 Task: Toggle the experimental feature "Enable Preloading Status Panel in Application panel".
Action: Mouse moved to (1271, 34)
Screenshot: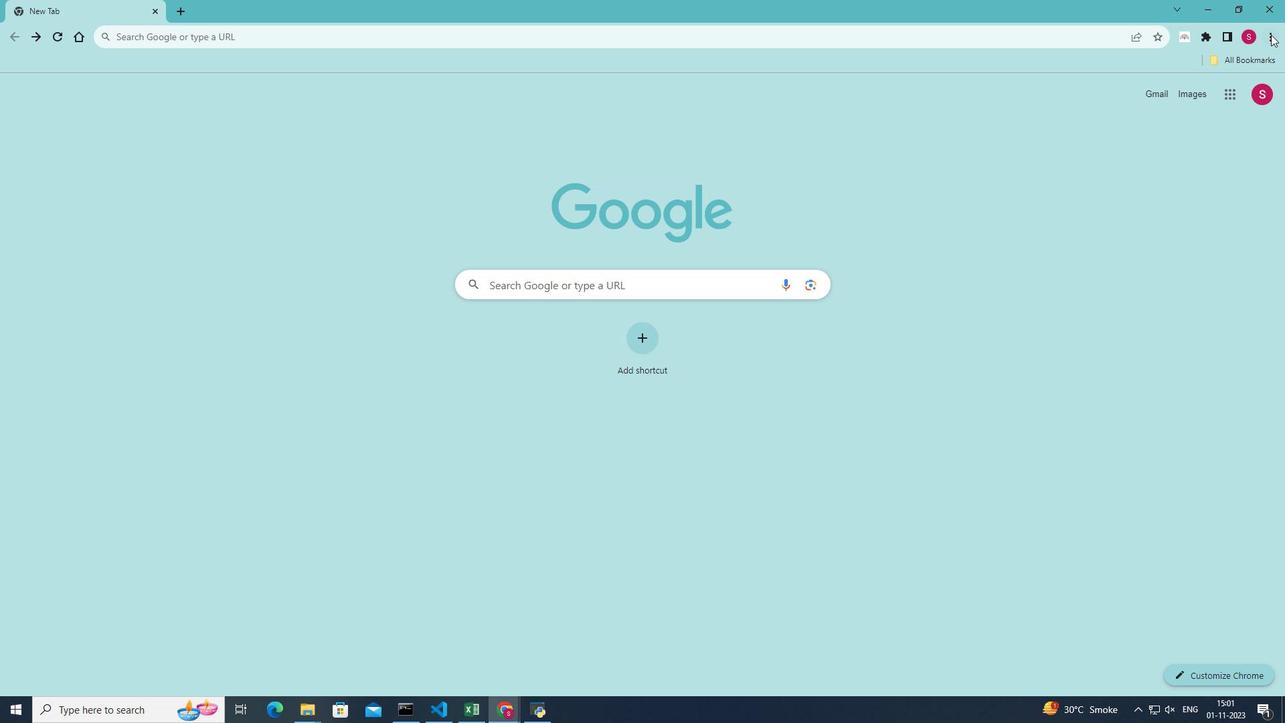 
Action: Mouse pressed left at (1271, 34)
Screenshot: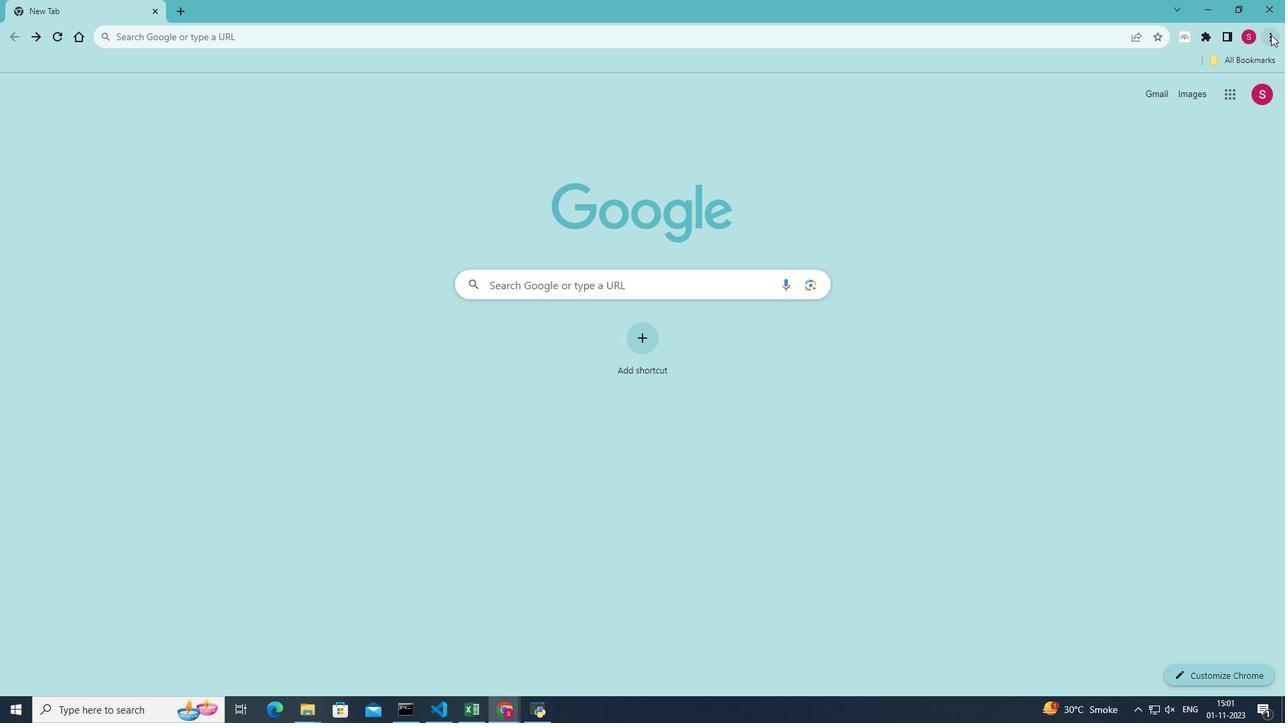 
Action: Mouse moved to (1133, 243)
Screenshot: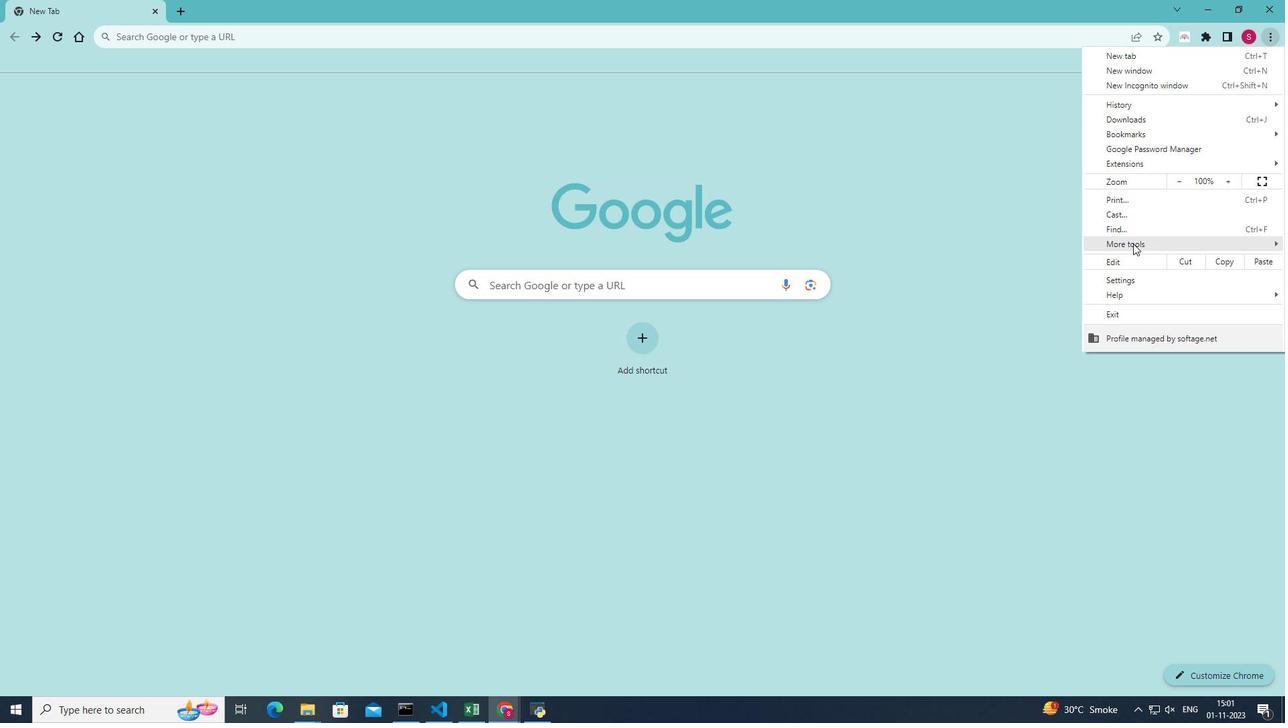 
Action: Mouse pressed left at (1133, 243)
Screenshot: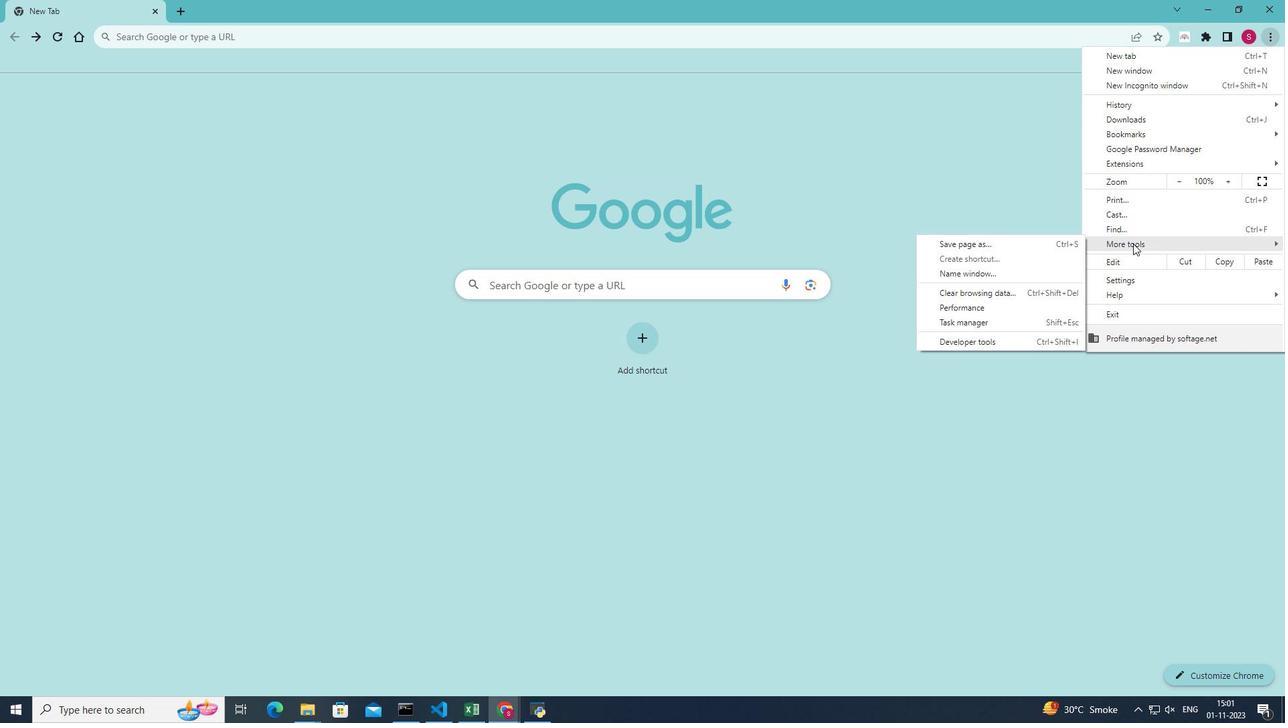 
Action: Mouse moved to (1012, 339)
Screenshot: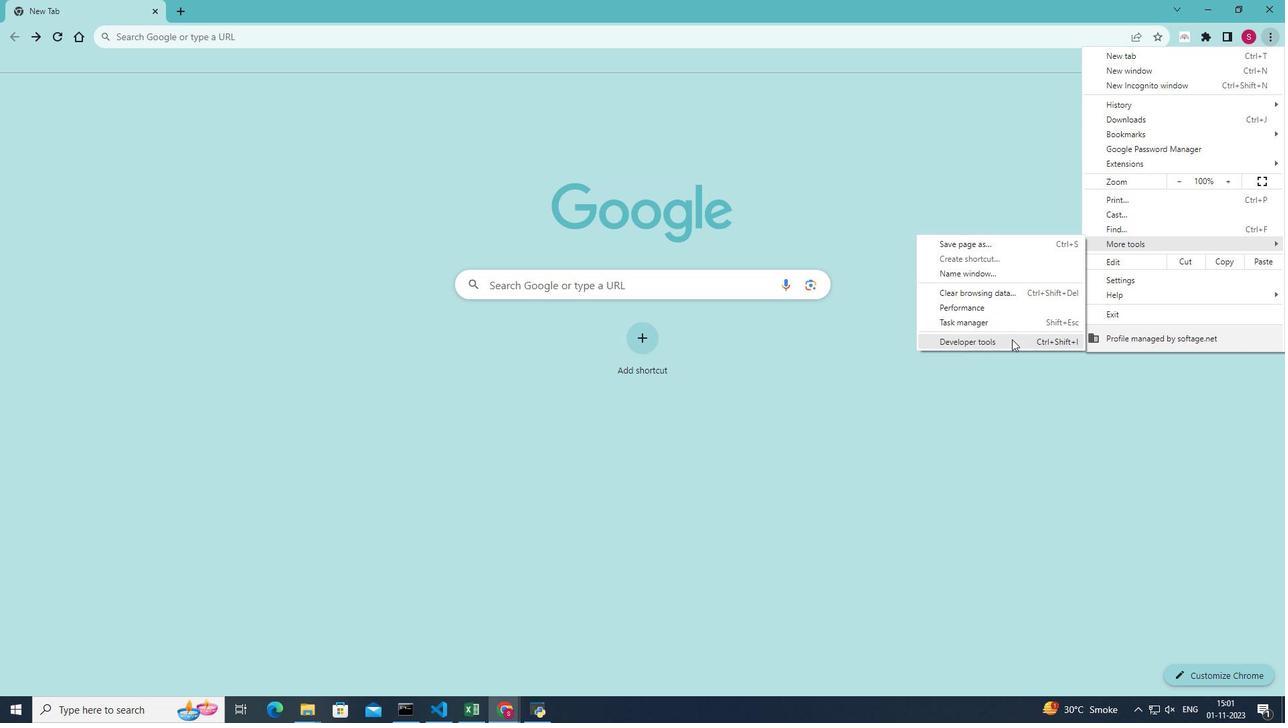 
Action: Mouse pressed left at (1012, 339)
Screenshot: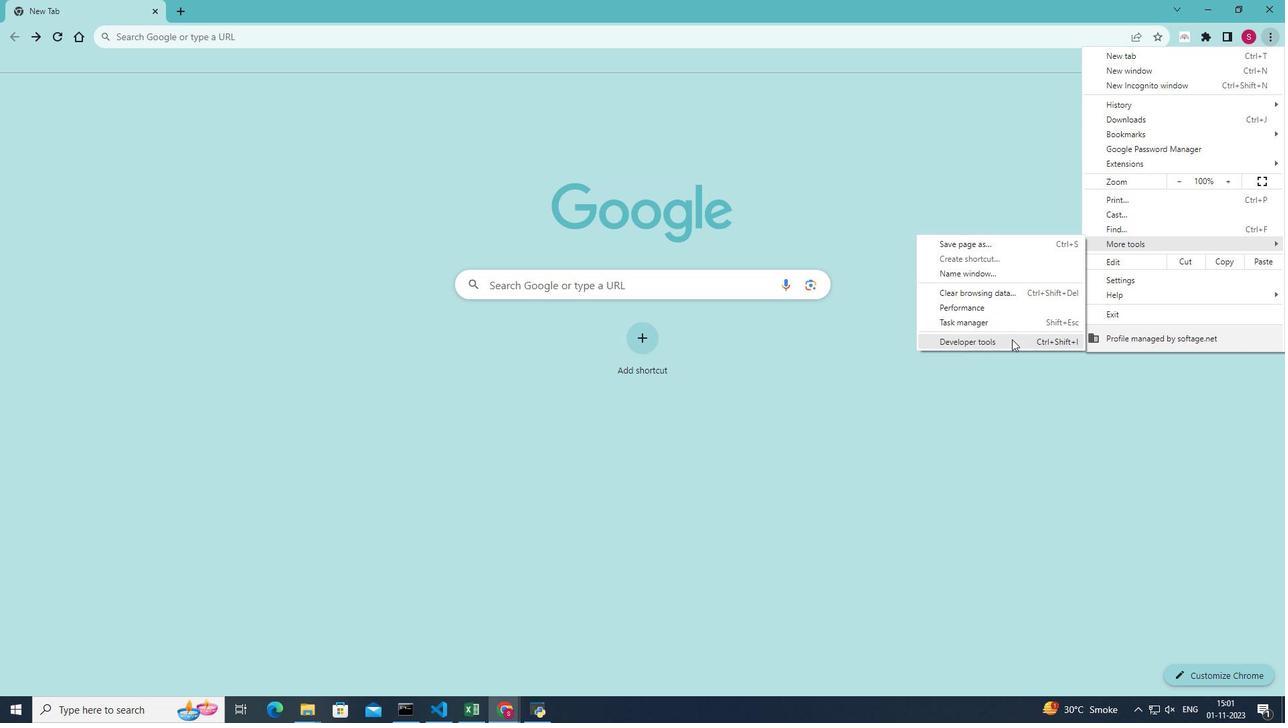 
Action: Mouse moved to (1236, 81)
Screenshot: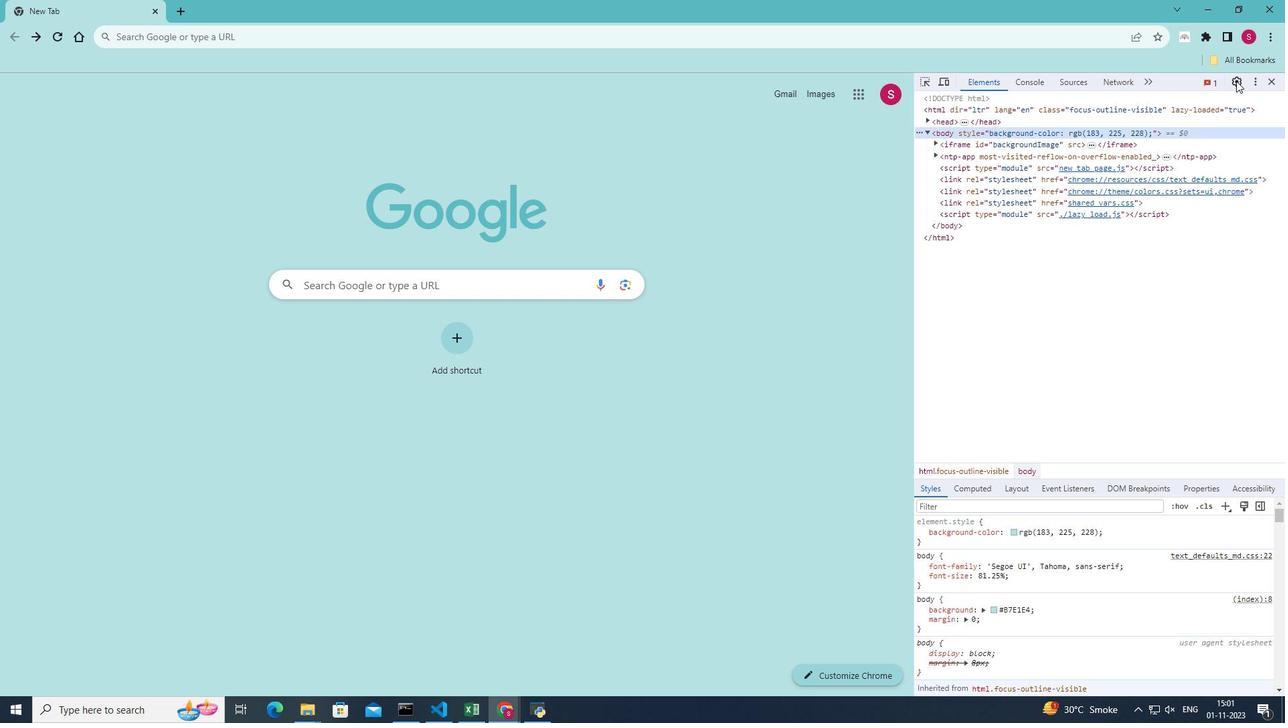 
Action: Mouse pressed left at (1236, 81)
Screenshot: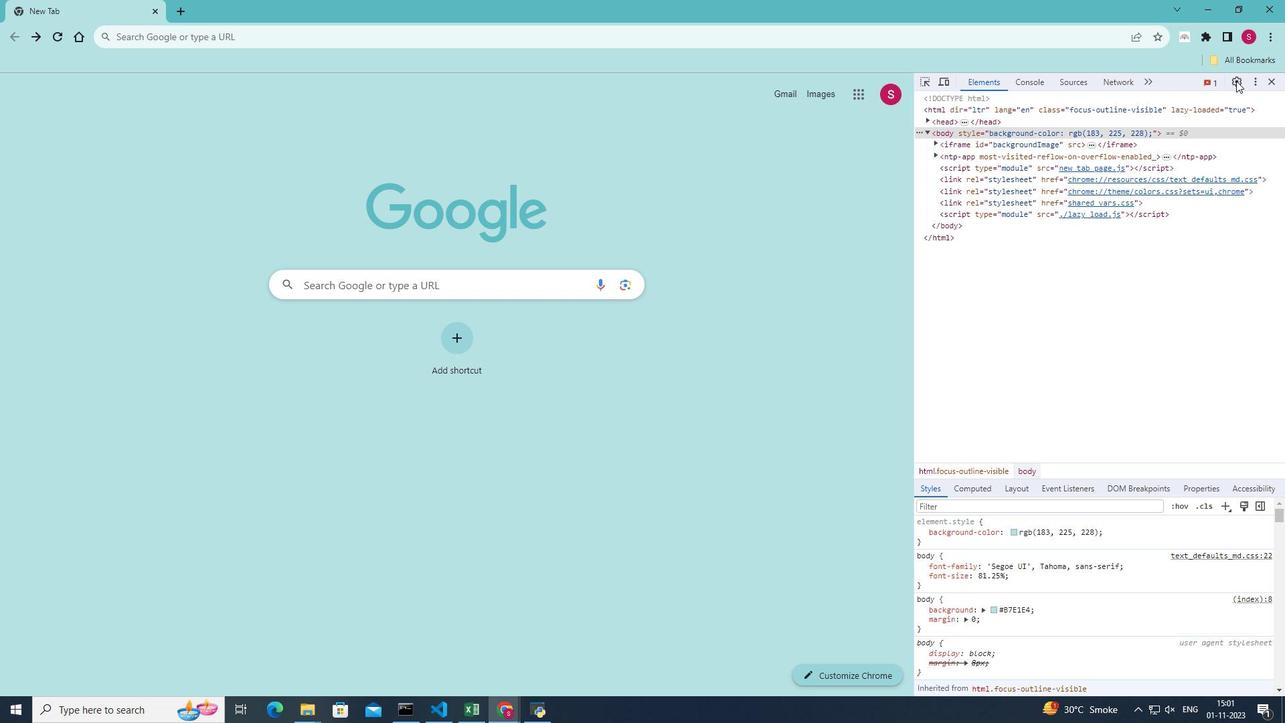 
Action: Mouse moved to (951, 146)
Screenshot: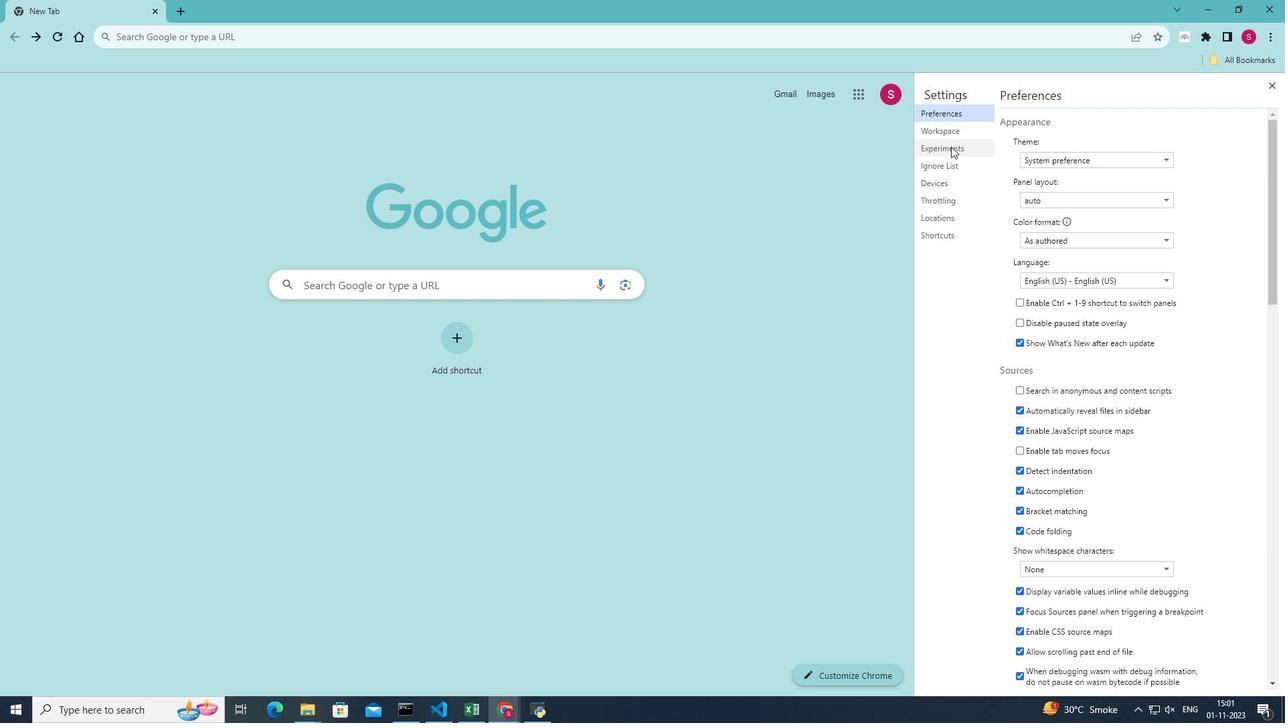 
Action: Mouse pressed left at (951, 146)
Screenshot: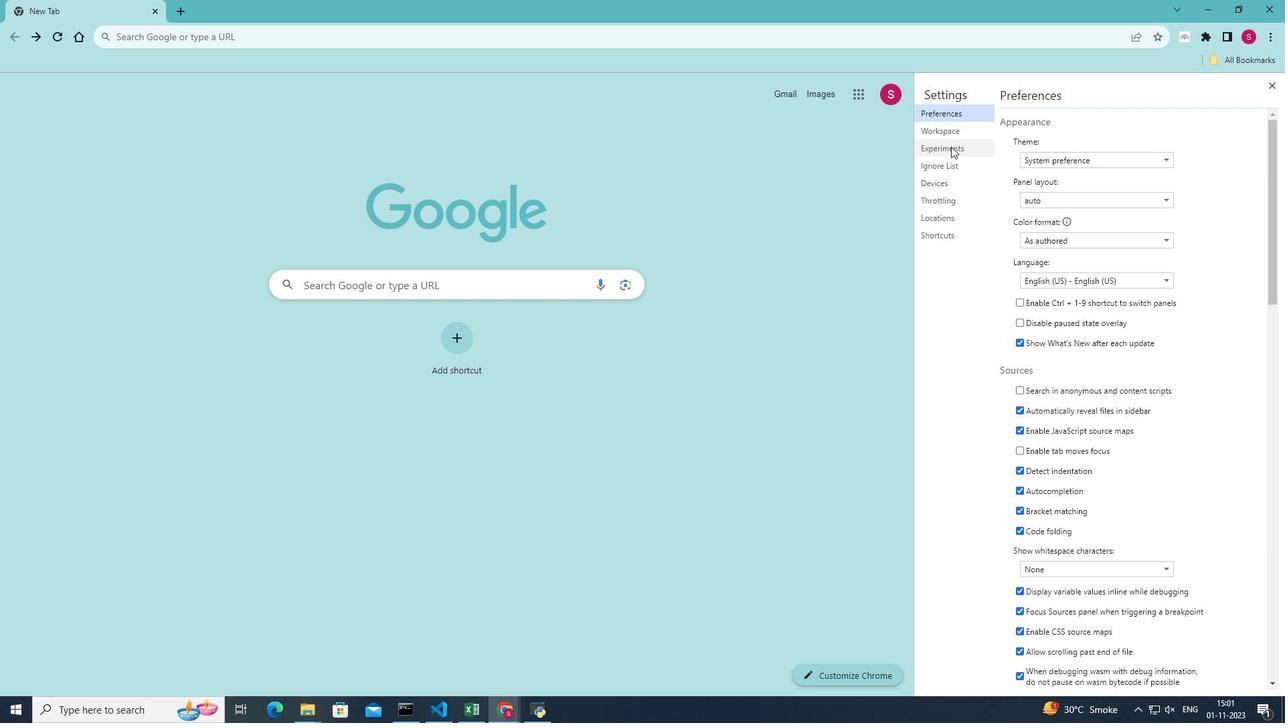 
Action: Mouse moved to (1228, 407)
Screenshot: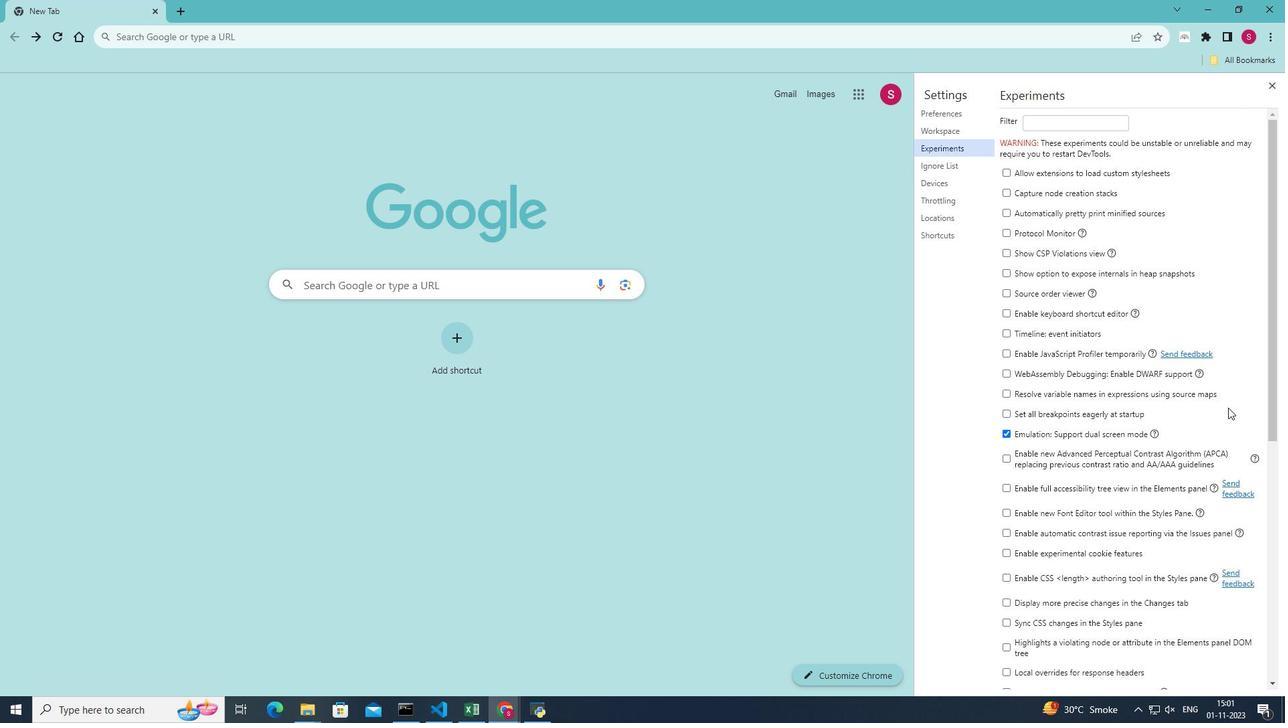 
Action: Mouse scrolled (1228, 407) with delta (0, 0)
Screenshot: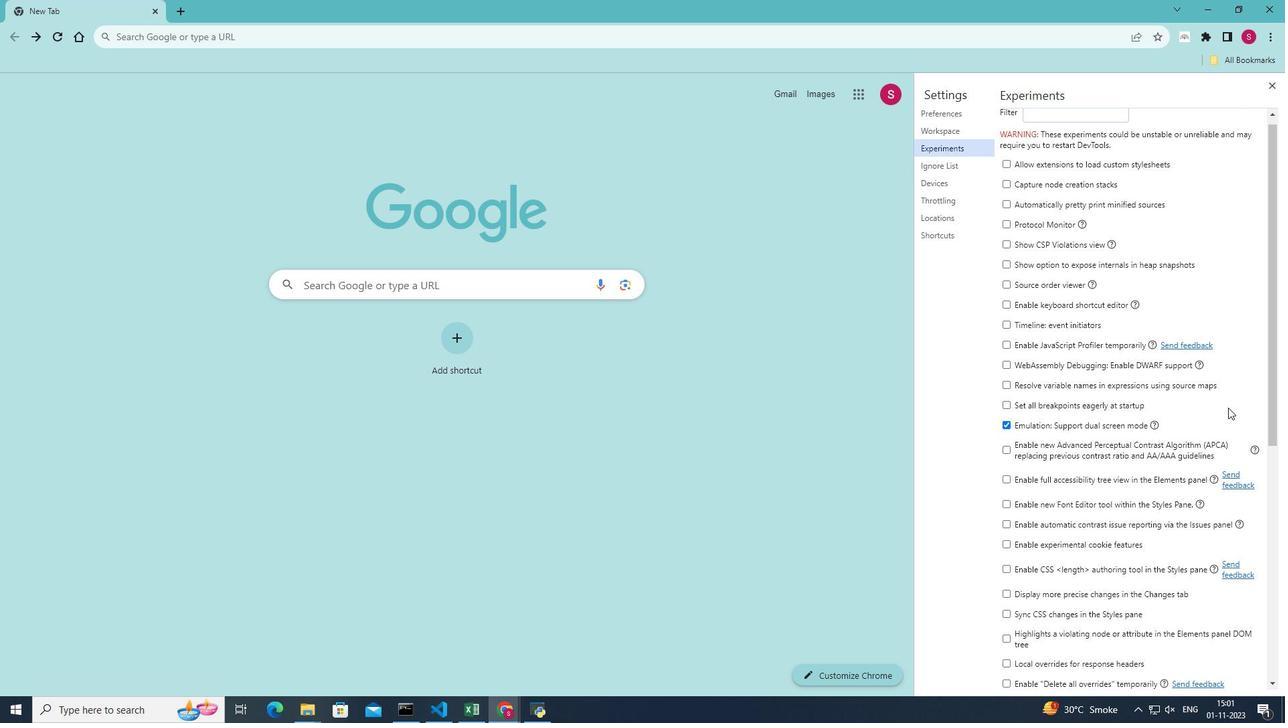 
Action: Mouse scrolled (1228, 407) with delta (0, 0)
Screenshot: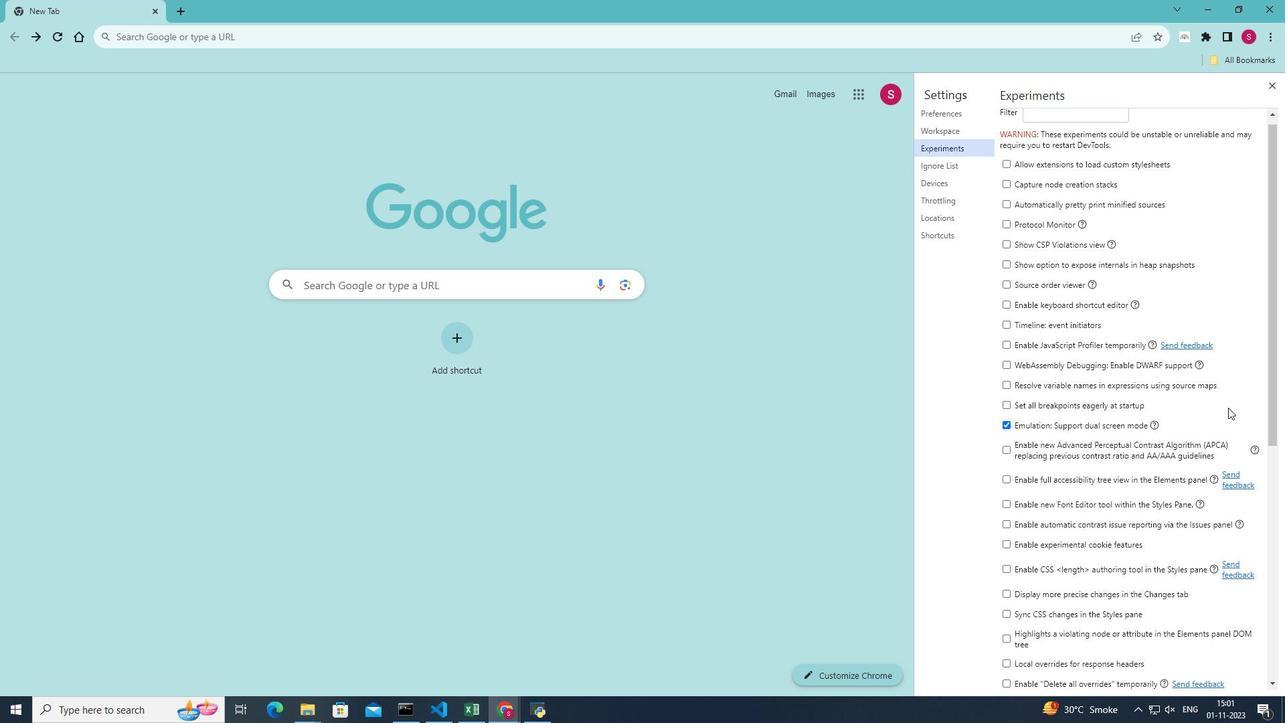 
Action: Mouse scrolled (1228, 407) with delta (0, 0)
Screenshot: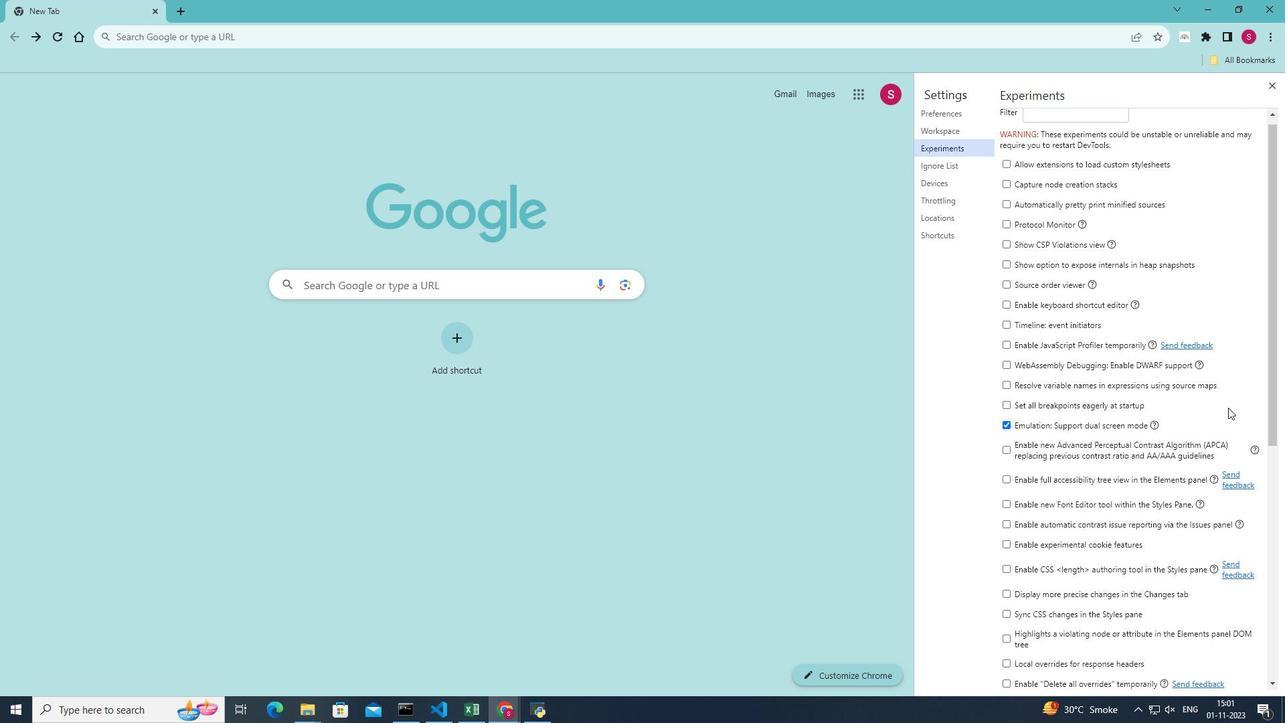 
Action: Mouse scrolled (1228, 407) with delta (0, 0)
Screenshot: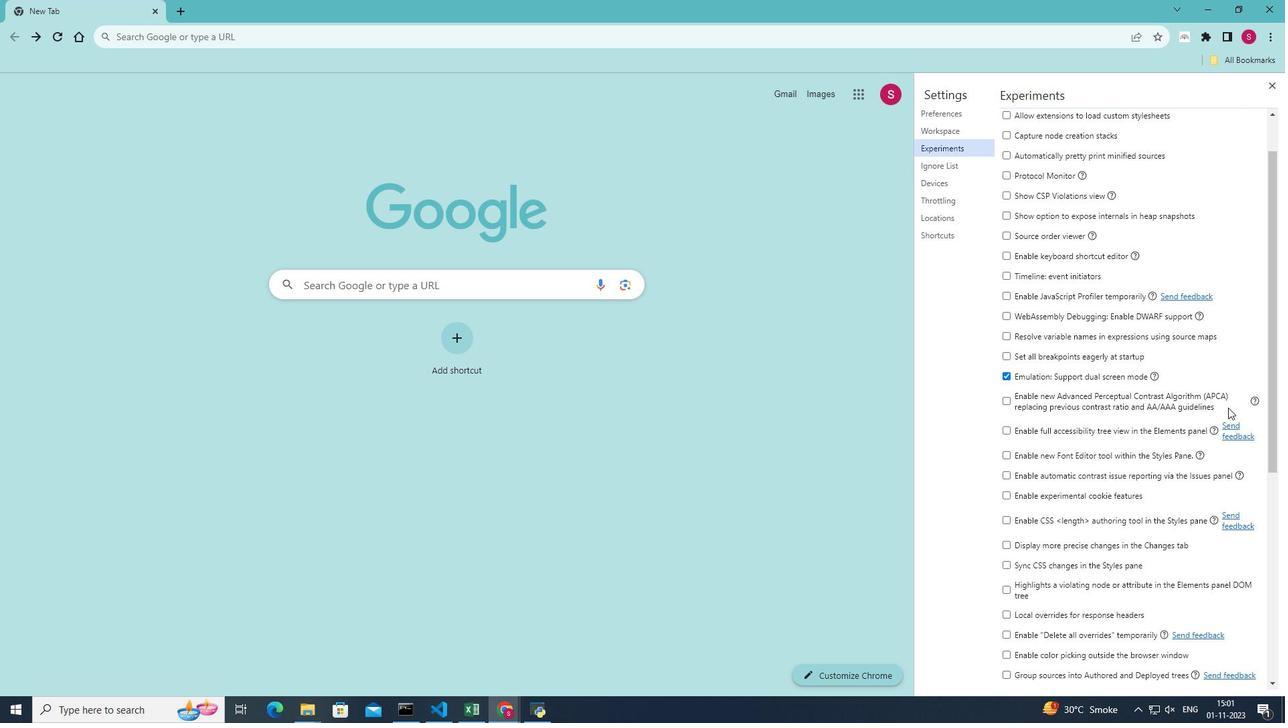 
Action: Mouse scrolled (1228, 407) with delta (0, 0)
Screenshot: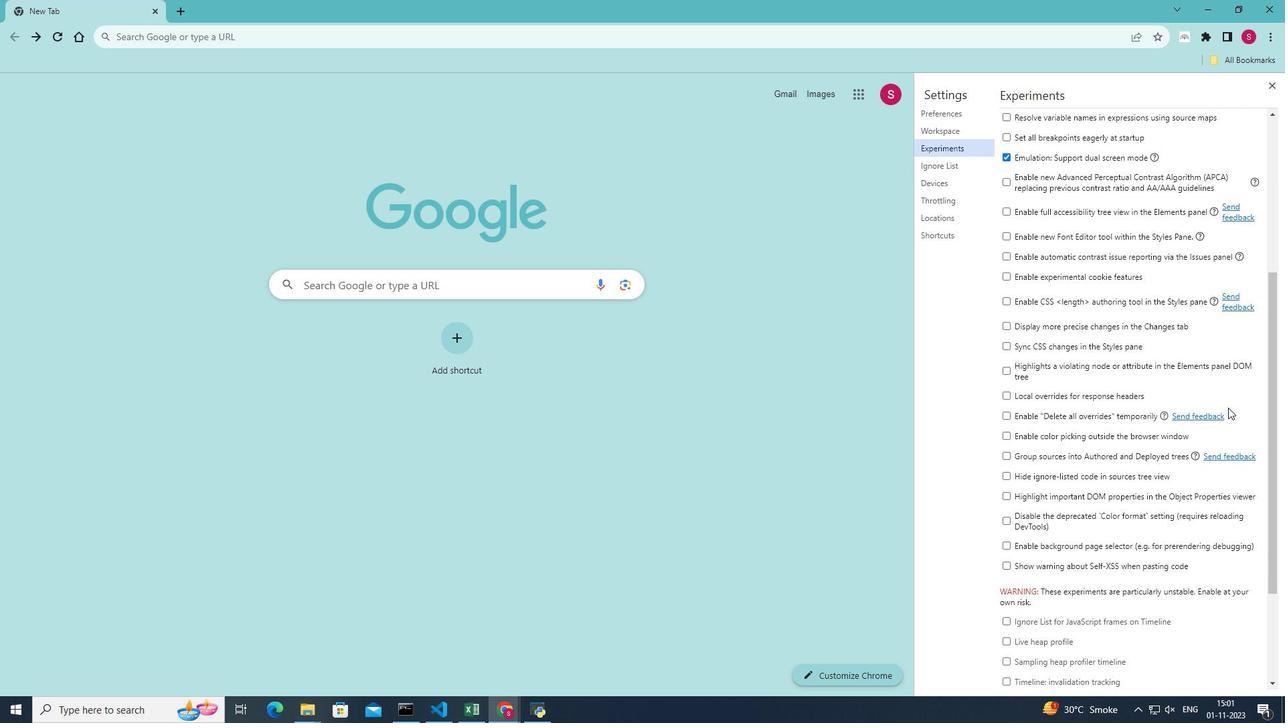 
Action: Mouse scrolled (1228, 407) with delta (0, 0)
Screenshot: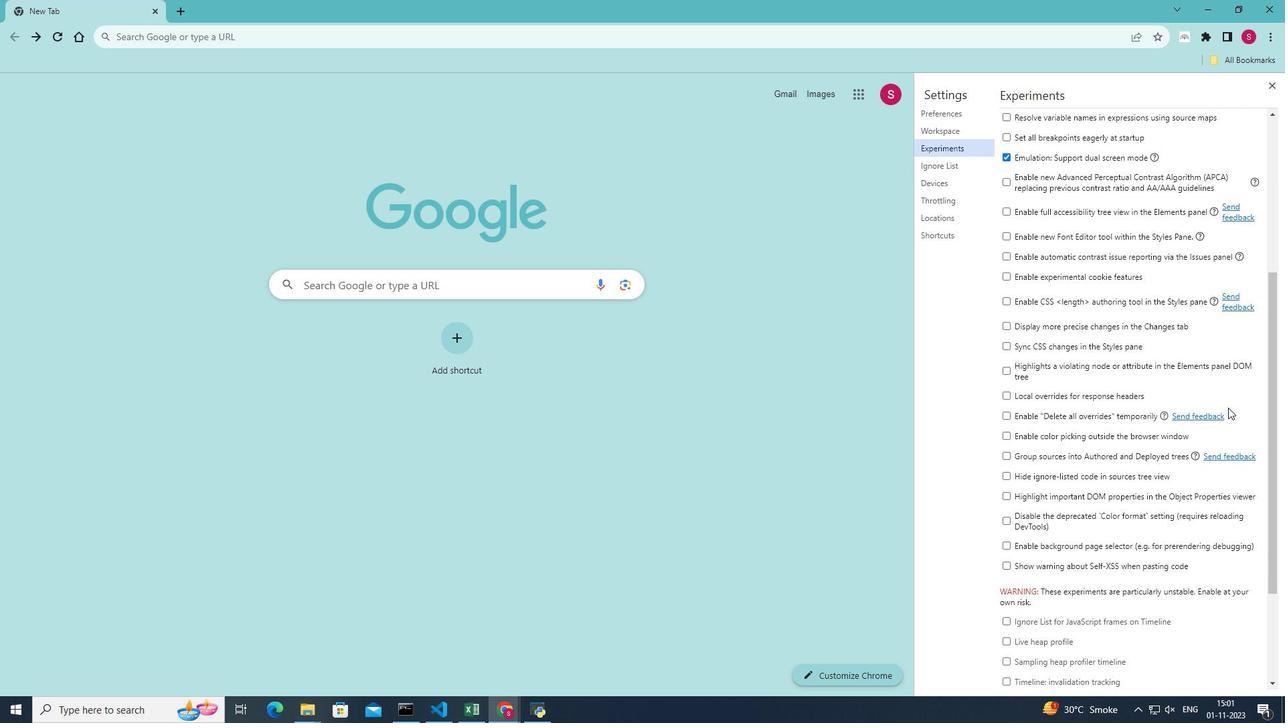 
Action: Mouse scrolled (1228, 407) with delta (0, 0)
Screenshot: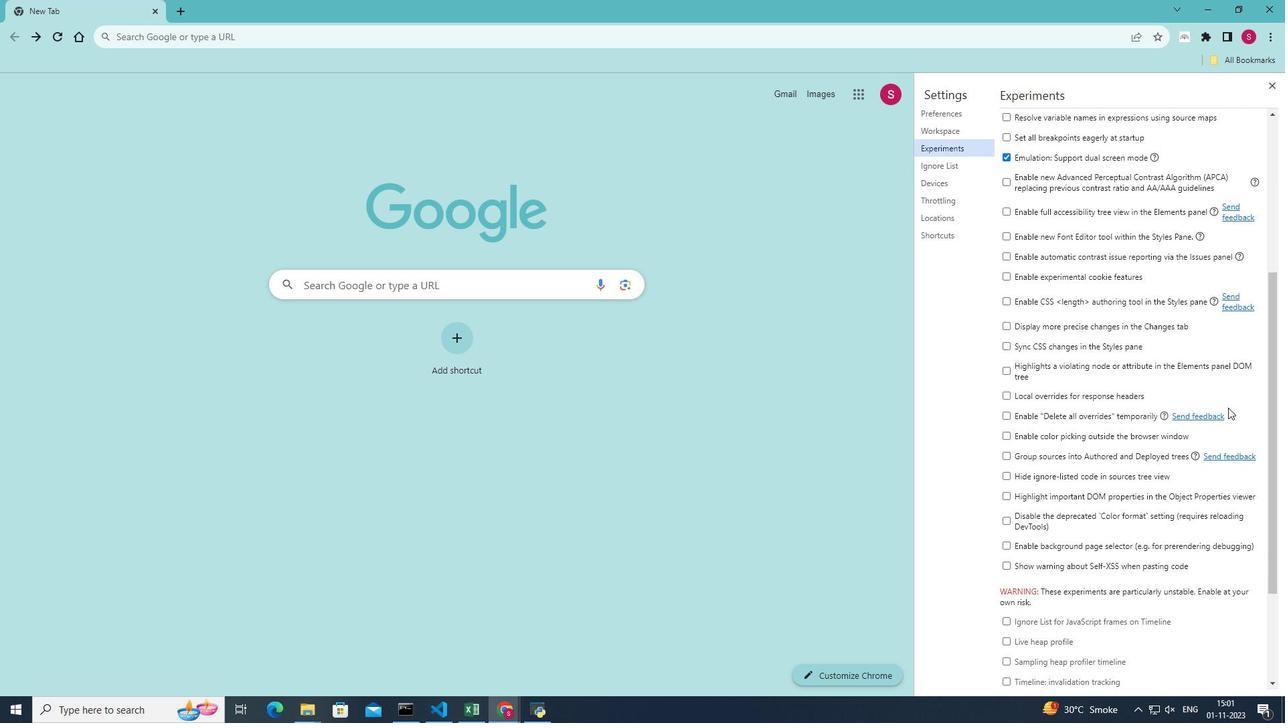 
Action: Mouse scrolled (1228, 407) with delta (0, 0)
Screenshot: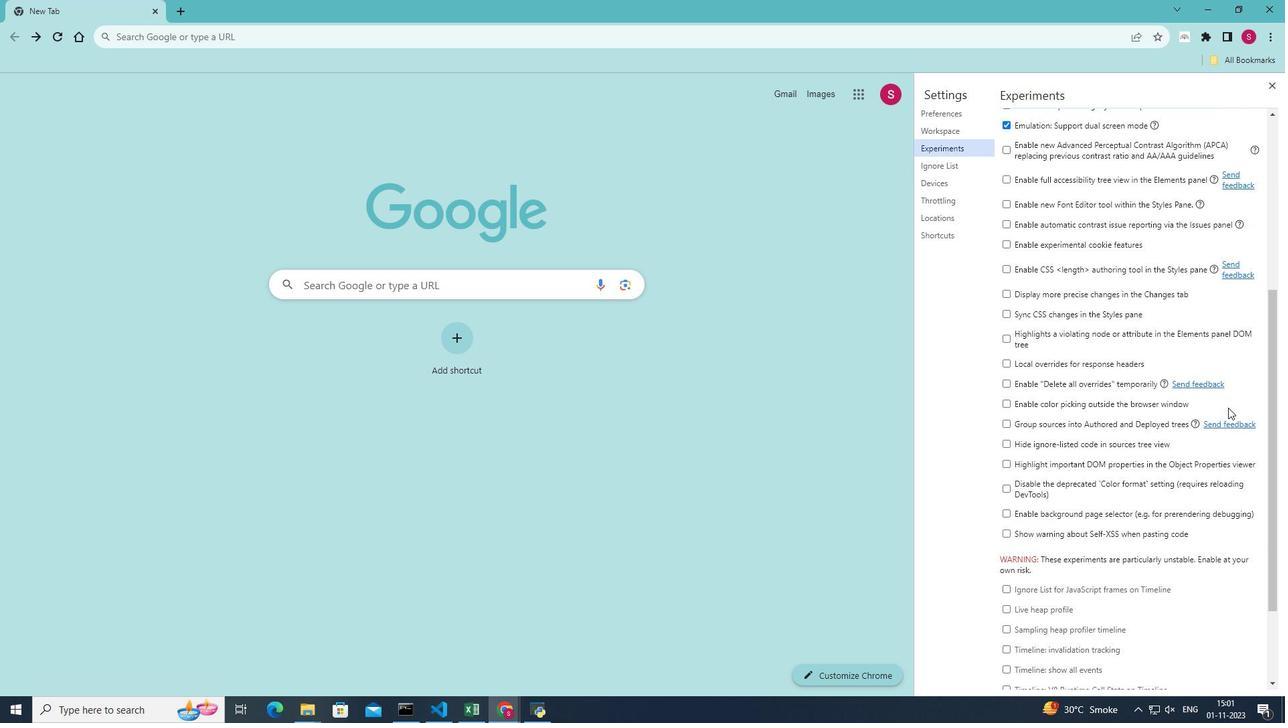 
Action: Mouse scrolled (1228, 407) with delta (0, 0)
Screenshot: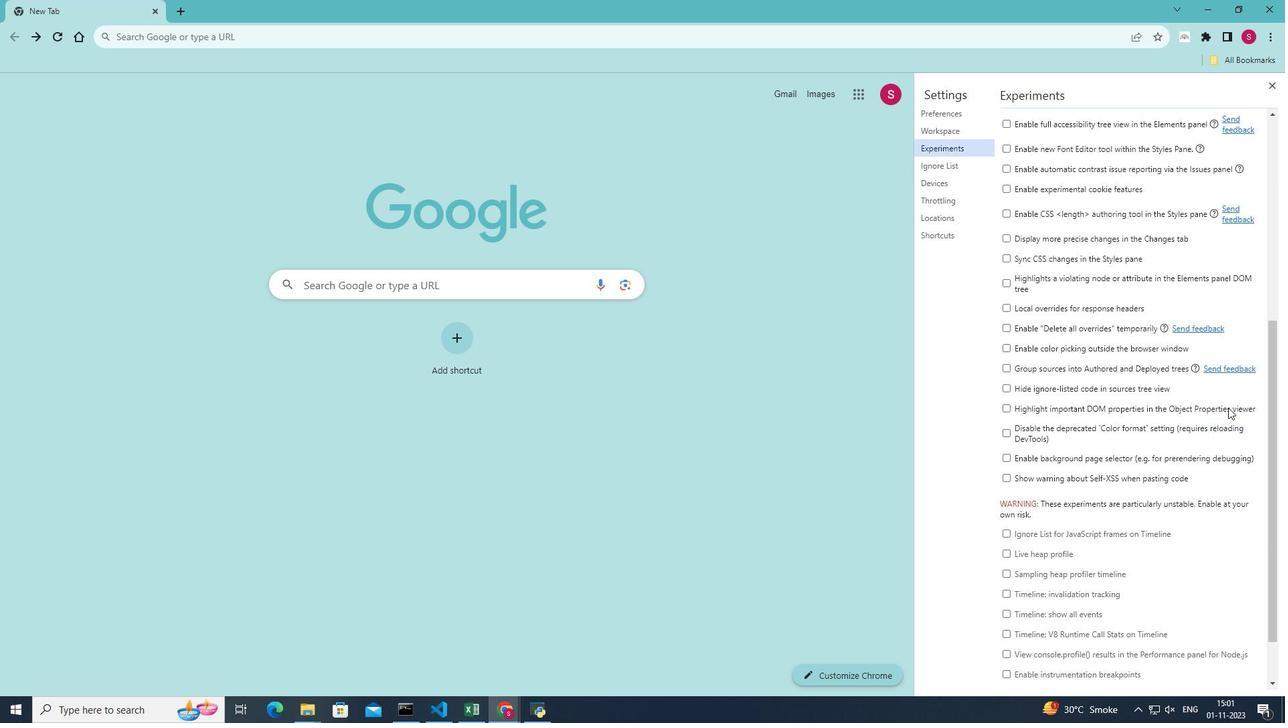 
Action: Mouse moved to (1005, 648)
Screenshot: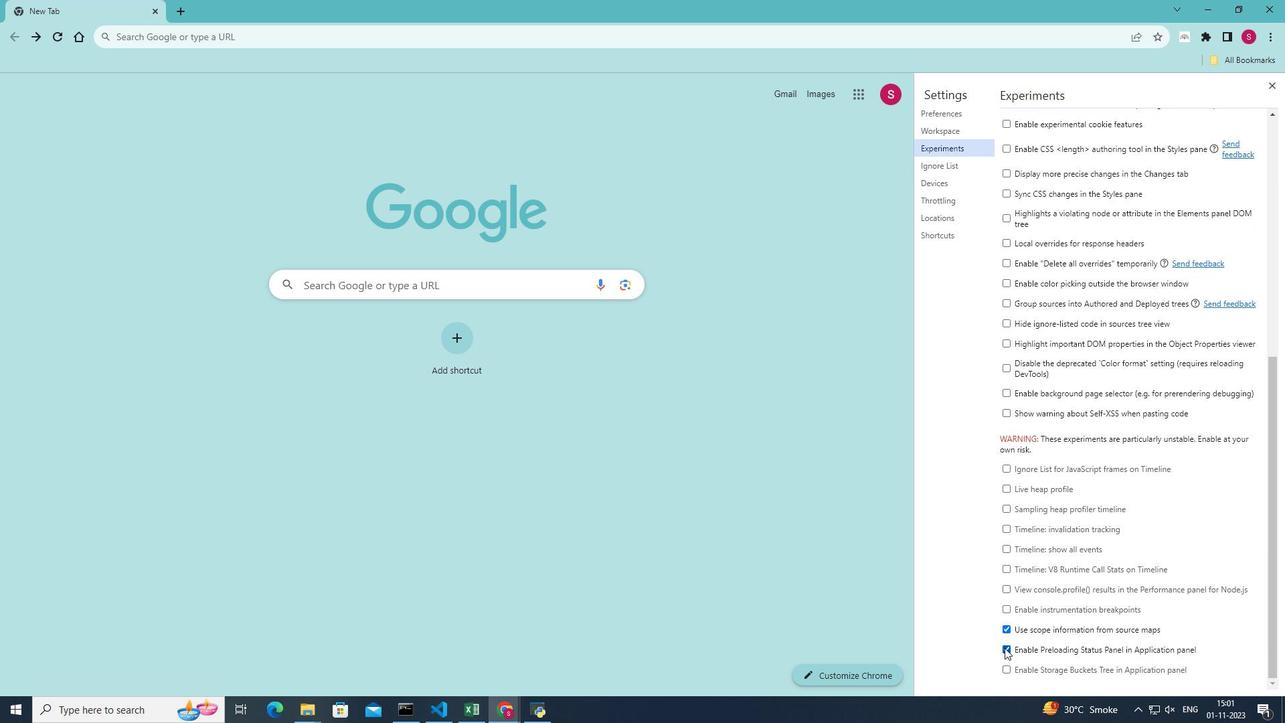 
Action: Mouse pressed left at (1005, 648)
Screenshot: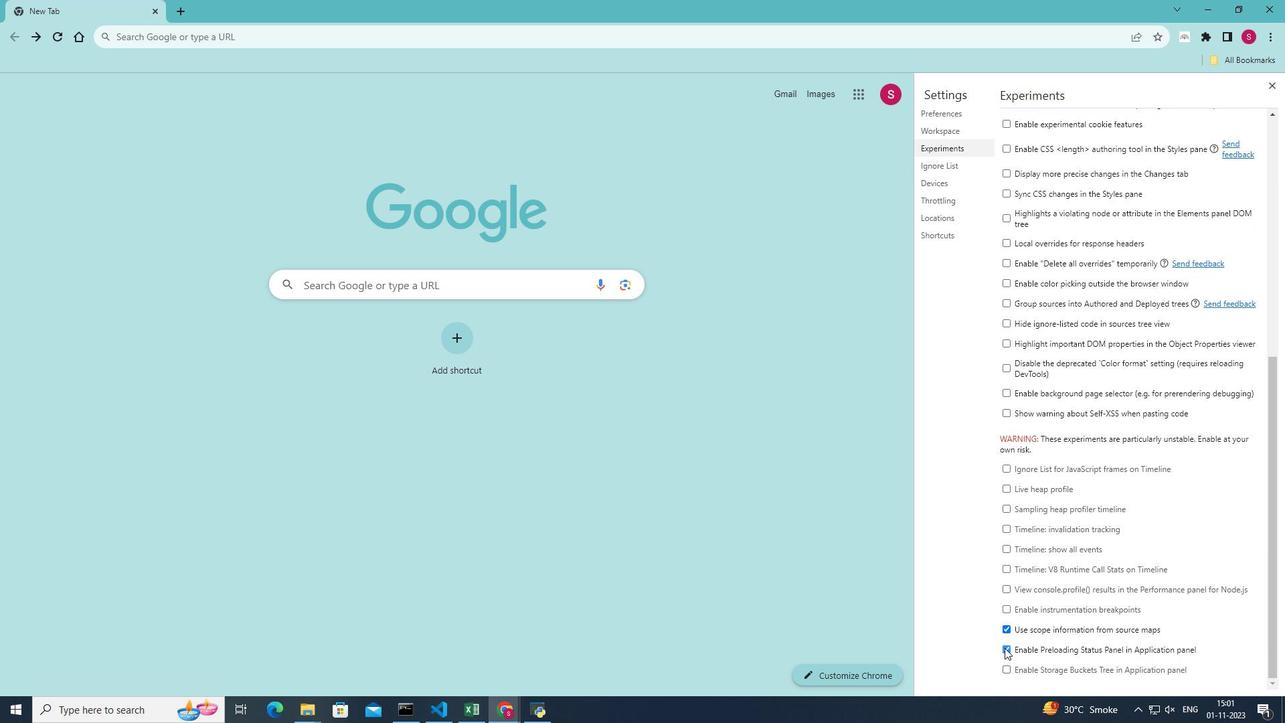 
Action: Mouse pressed left at (1005, 648)
Screenshot: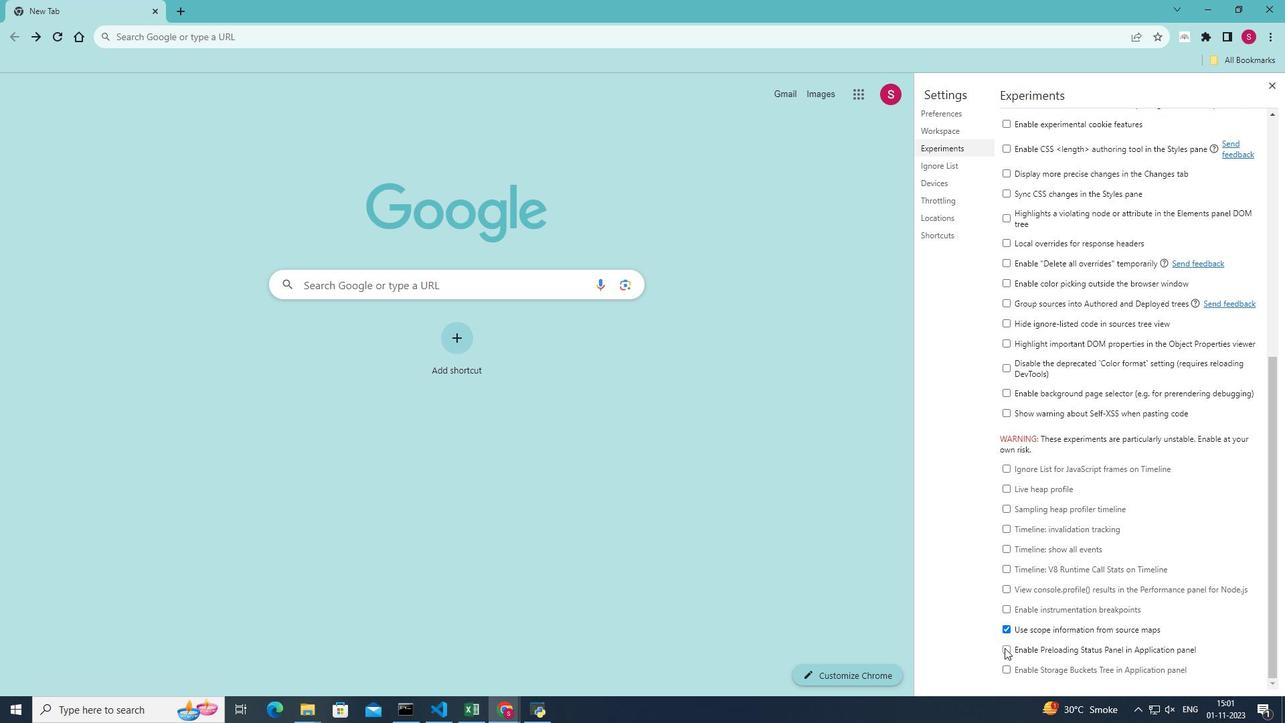 
